 Task: Open a spreadsheet with the name "Task Brief" from starred.
Action: Mouse moved to (40, 76)
Screenshot: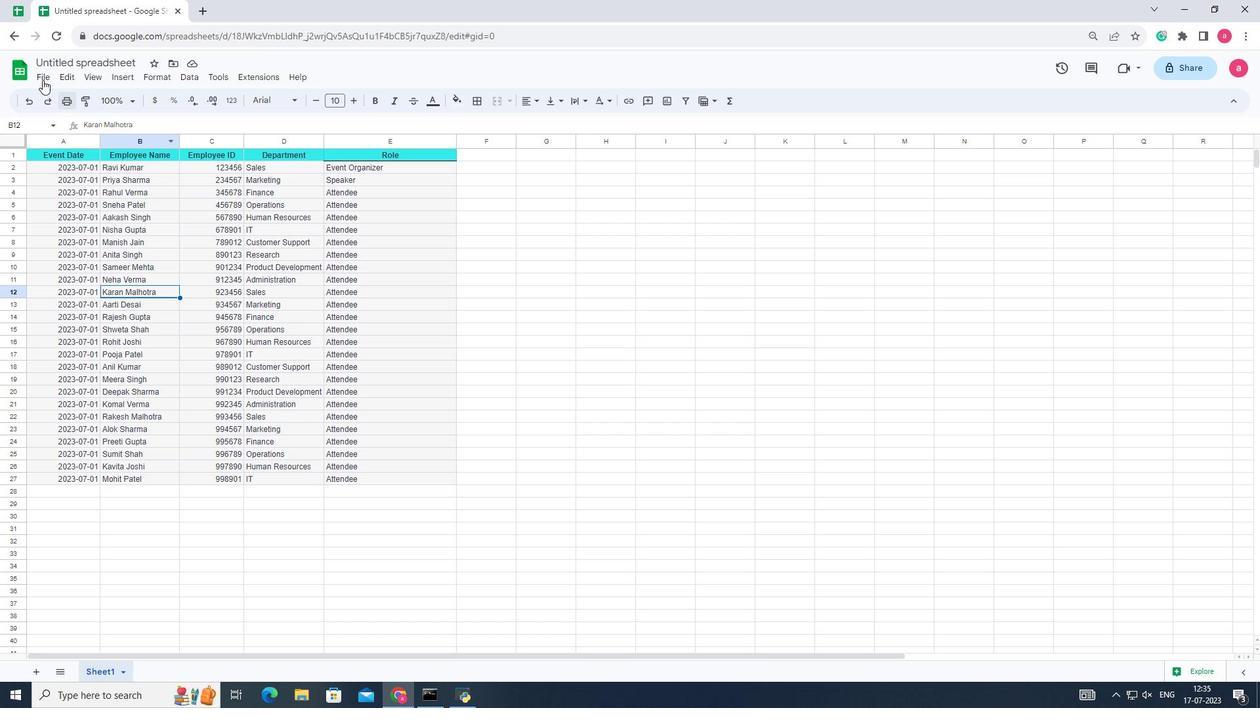 
Action: Mouse pressed left at (40, 76)
Screenshot: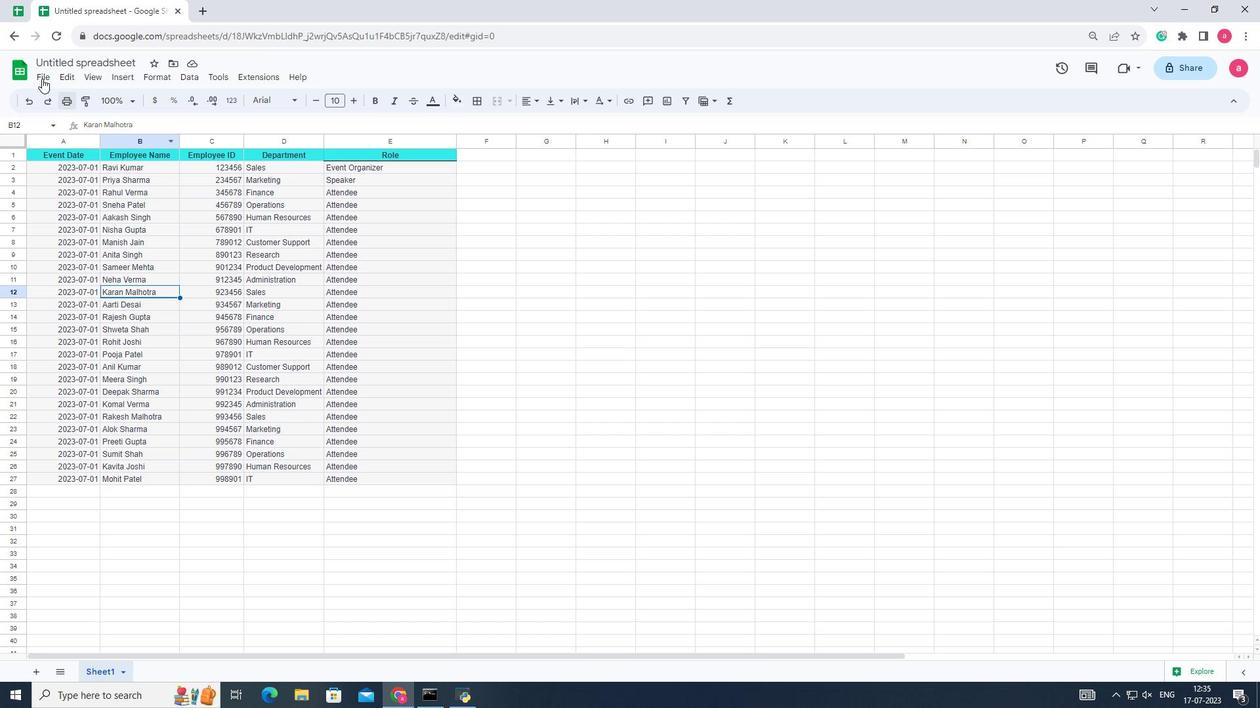 
Action: Mouse moved to (78, 118)
Screenshot: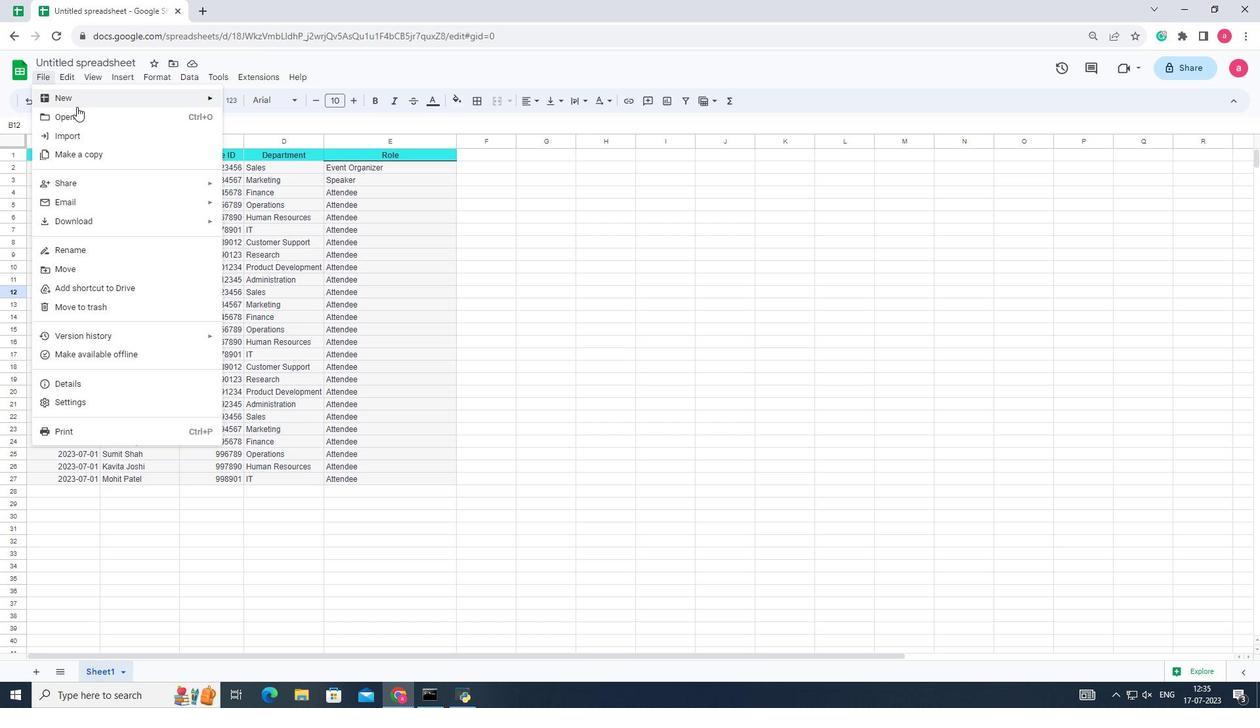 
Action: Mouse pressed left at (78, 118)
Screenshot: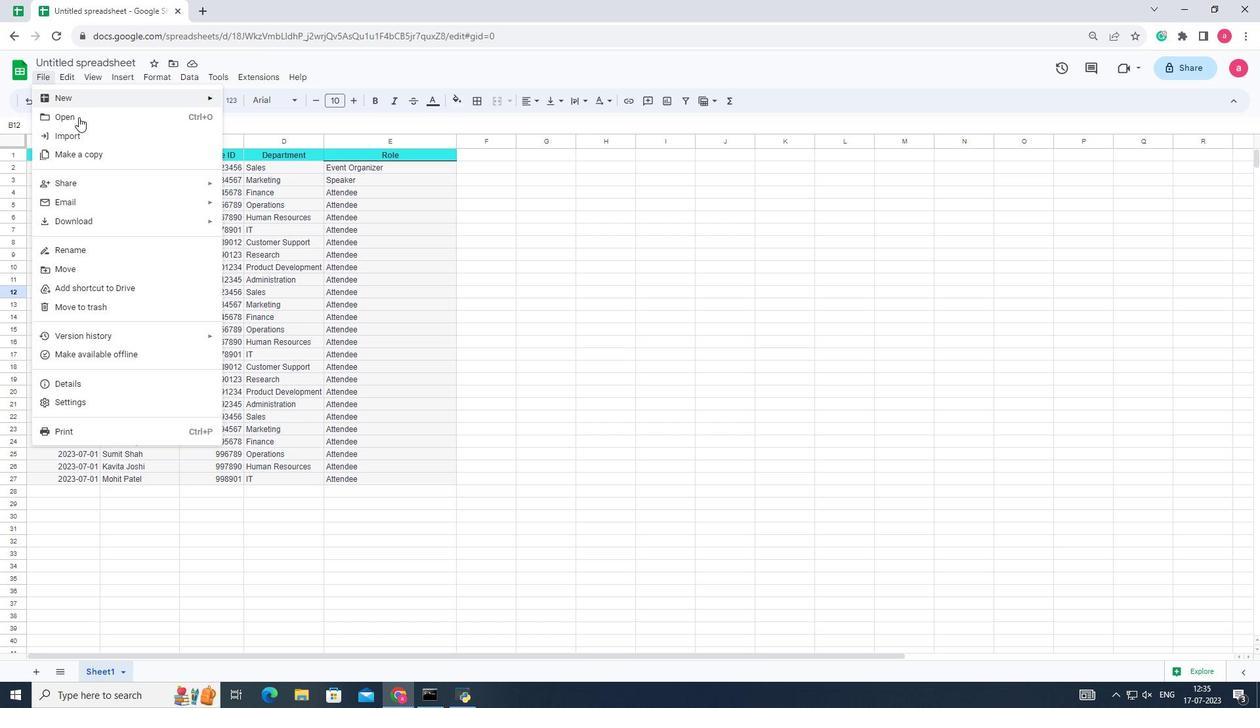 
Action: Mouse moved to (411, 164)
Screenshot: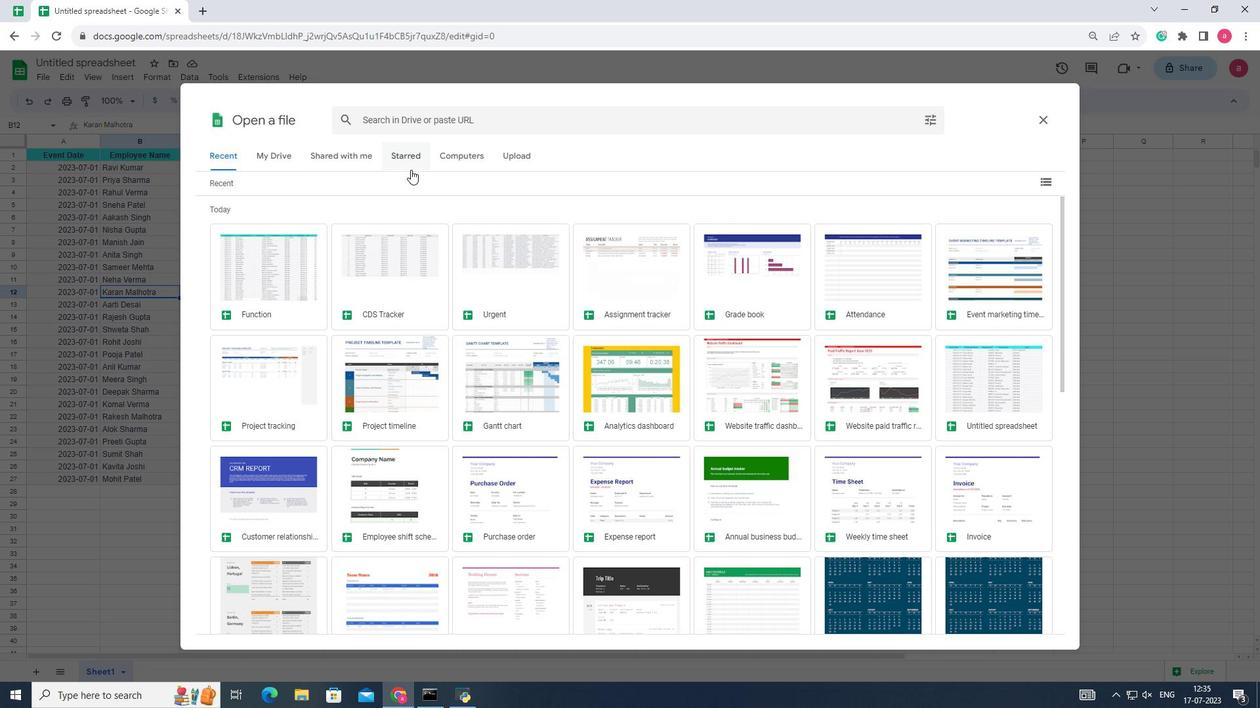 
Action: Mouse pressed left at (411, 164)
Screenshot: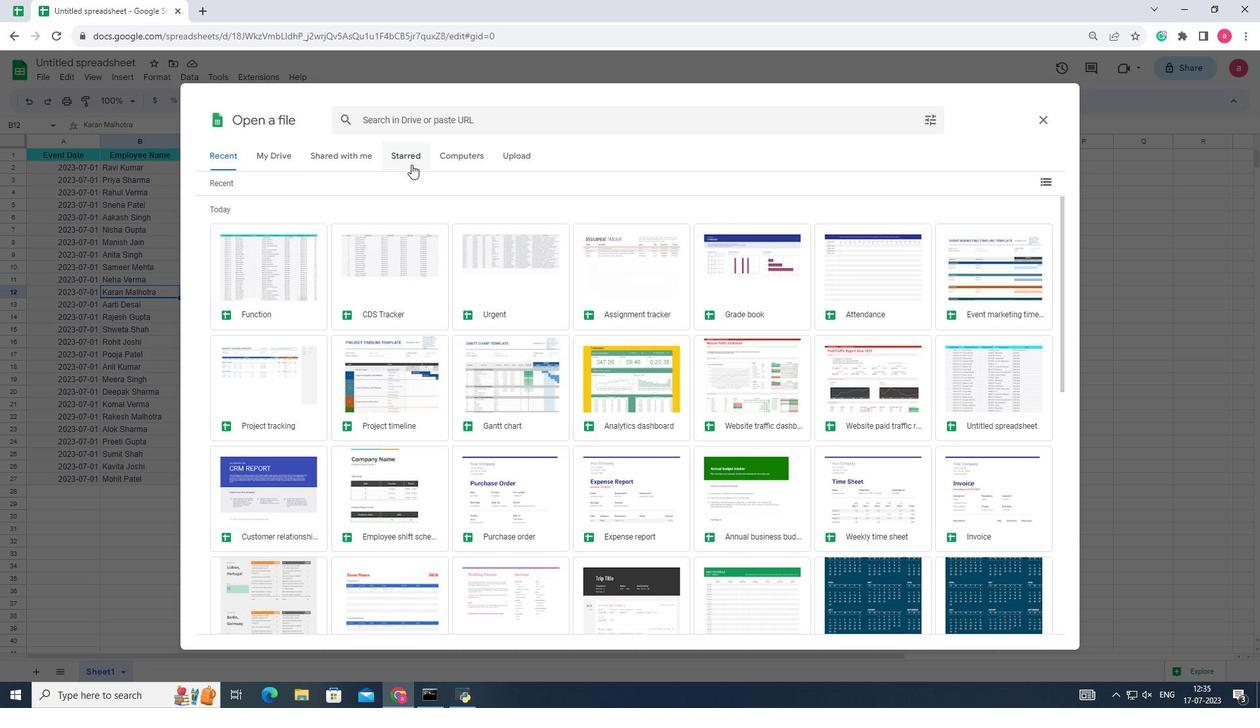 
Action: Mouse moved to (492, 275)
Screenshot: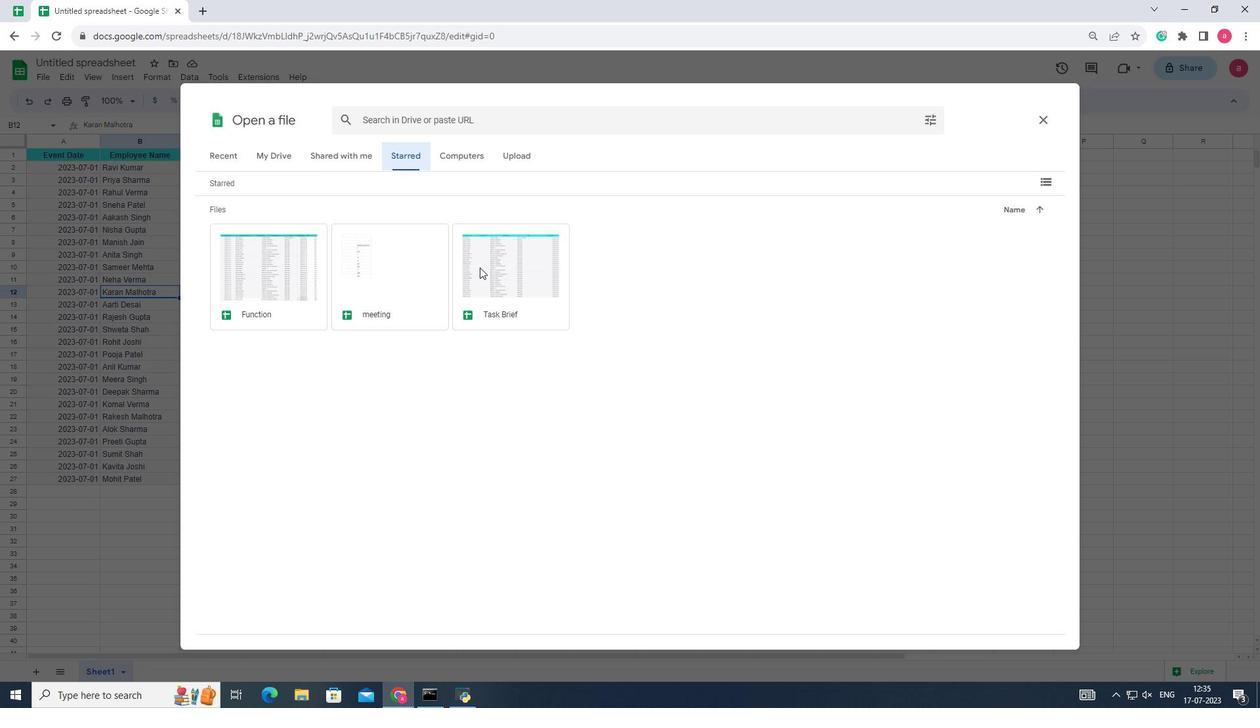 
Action: Mouse pressed left at (492, 275)
Screenshot: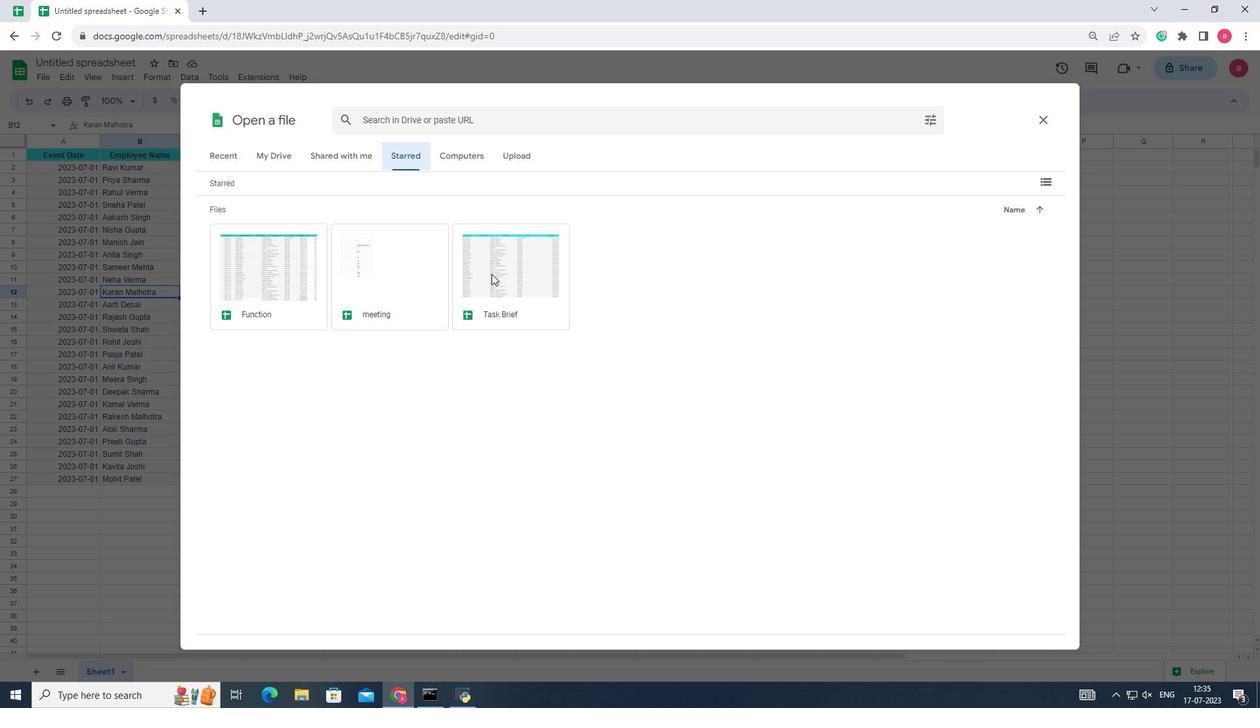
Action: Mouse moved to (1031, 617)
Screenshot: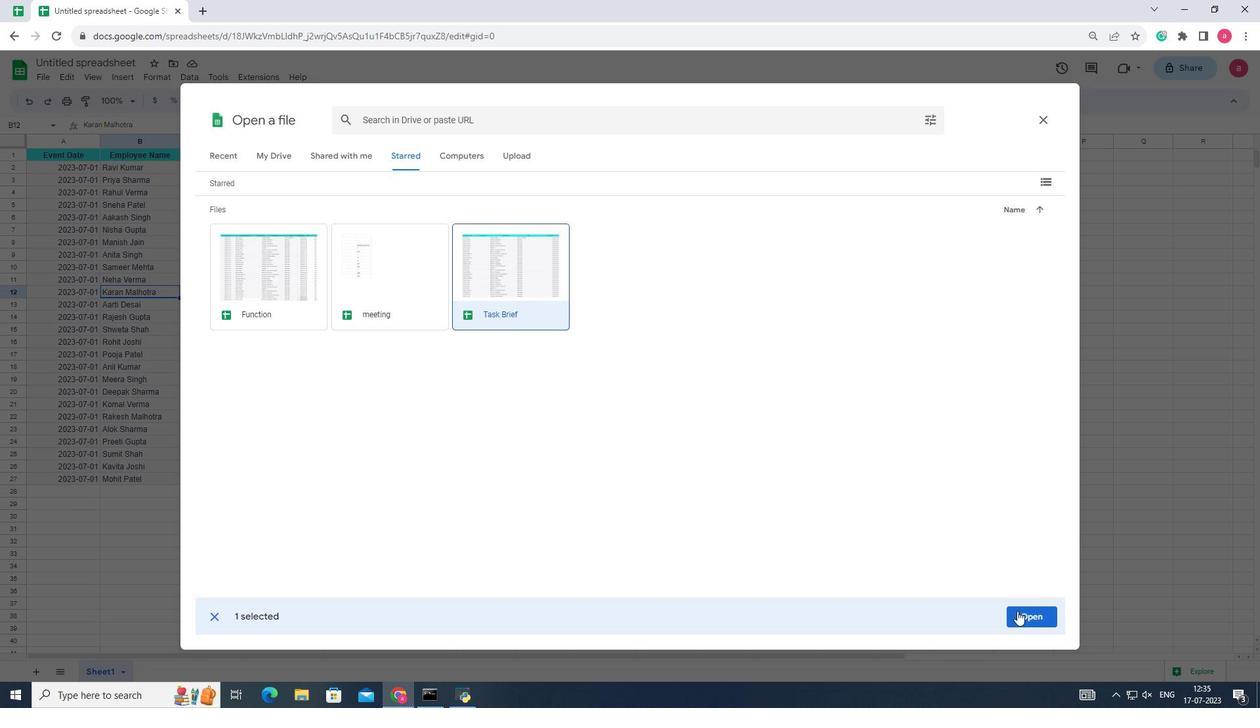 
Action: Mouse pressed left at (1031, 617)
Screenshot: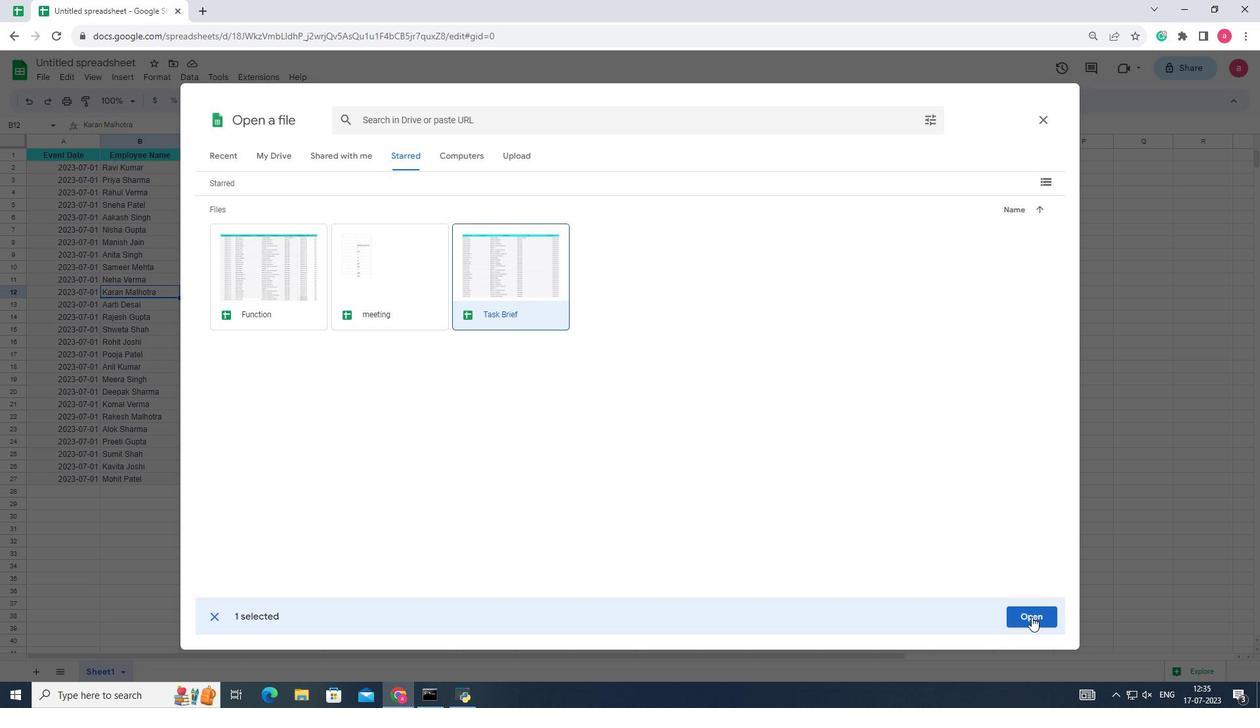 
Action: Mouse moved to (370, 355)
Screenshot: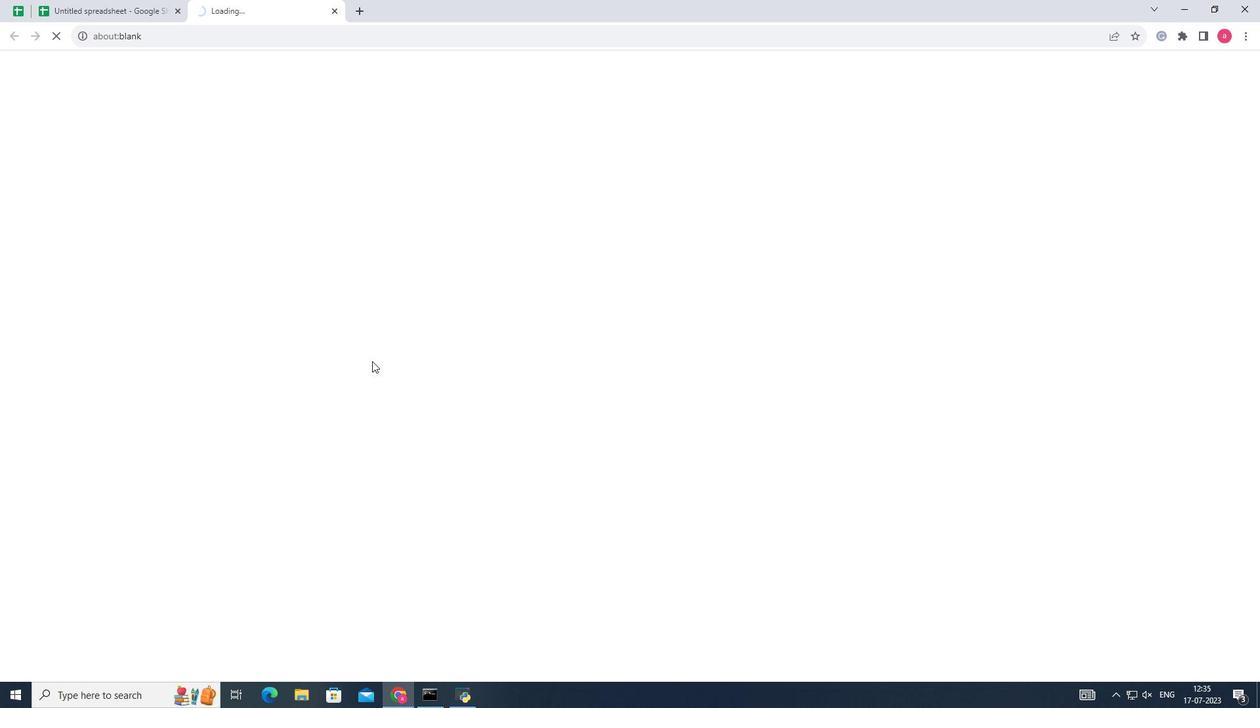 
